 Task: Open a blank sheet, save the file as Relationshipsmeet.epub Type the sentence 'The picturesque city of Venice in Italy is famous for its intricate network of canals. Navigating its waterways on gondolas or strolling across its iconic bridges provides a unique and romantic experience, showcasing the city's architectural and cultural splendors.'Add formula using equations and charcters after the sentence 'y=mx+b' Select the formula and highlight with color Blue Change the page Orientation to  Landscape
Action: Mouse moved to (48, 70)
Screenshot: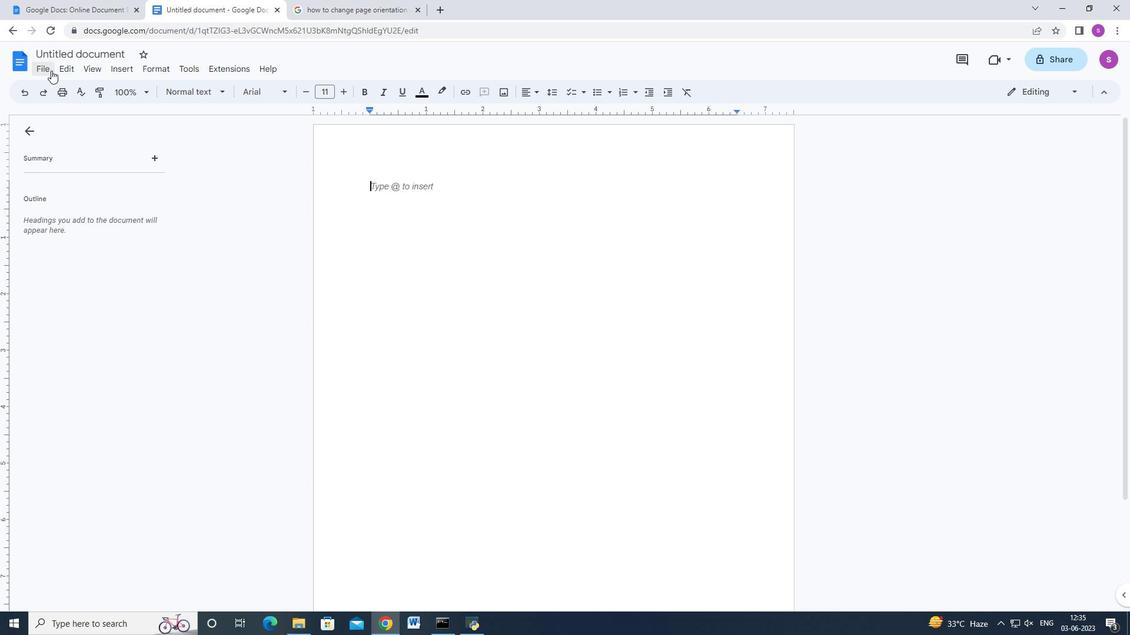 
Action: Mouse pressed left at (48, 70)
Screenshot: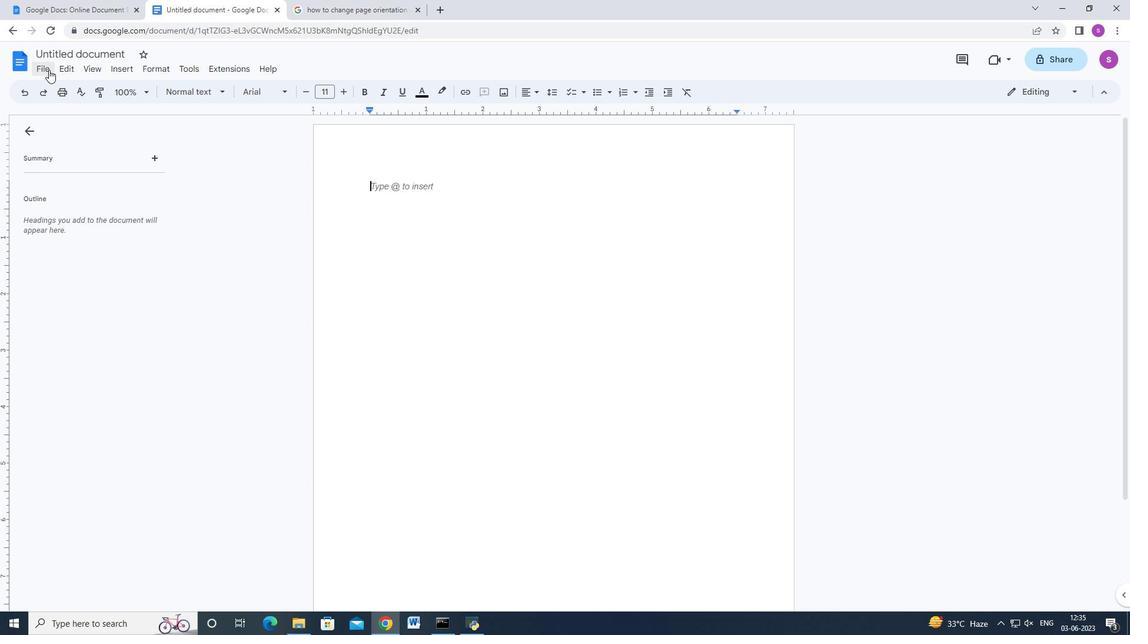 
Action: Mouse moved to (255, 87)
Screenshot: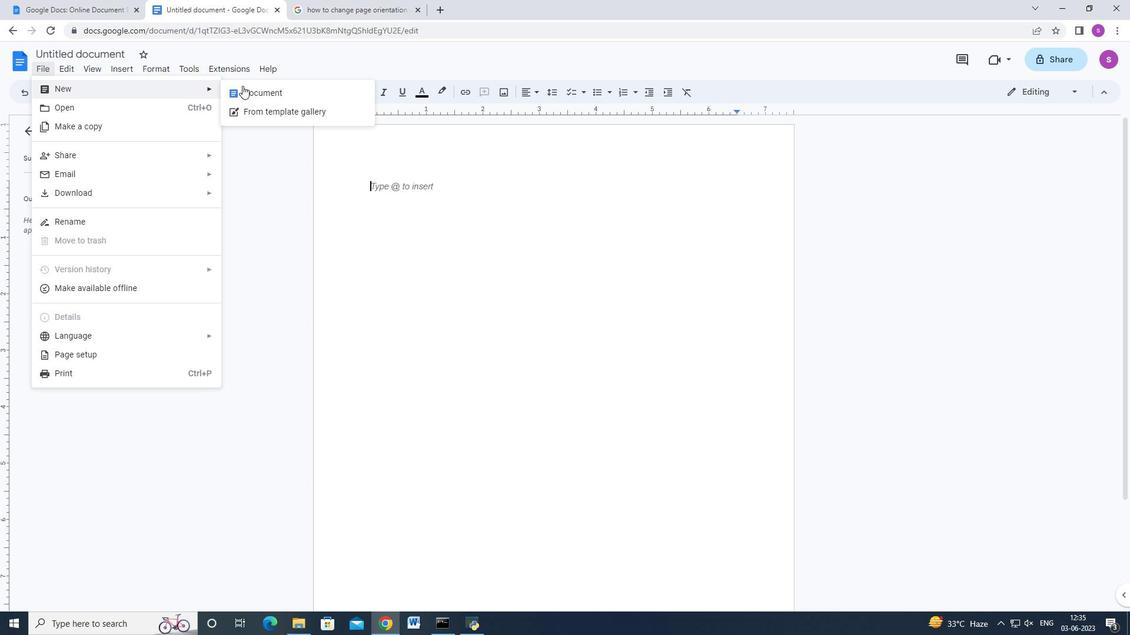 
Action: Mouse pressed left at (255, 87)
Screenshot: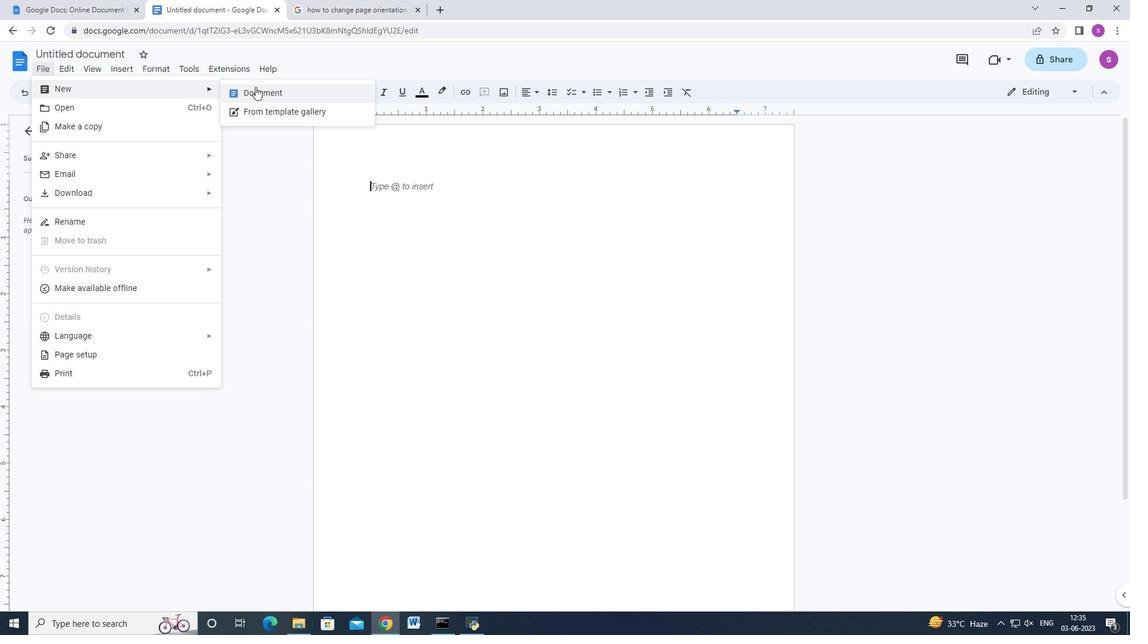 
Action: Mouse moved to (92, 47)
Screenshot: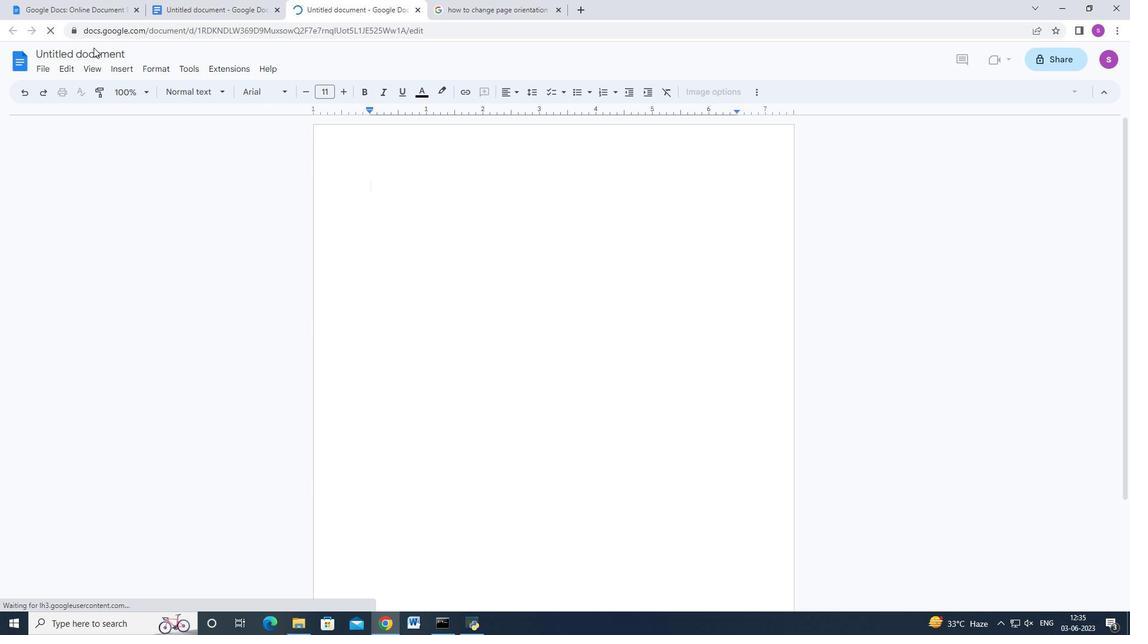 
Action: Mouse pressed left at (92, 47)
Screenshot: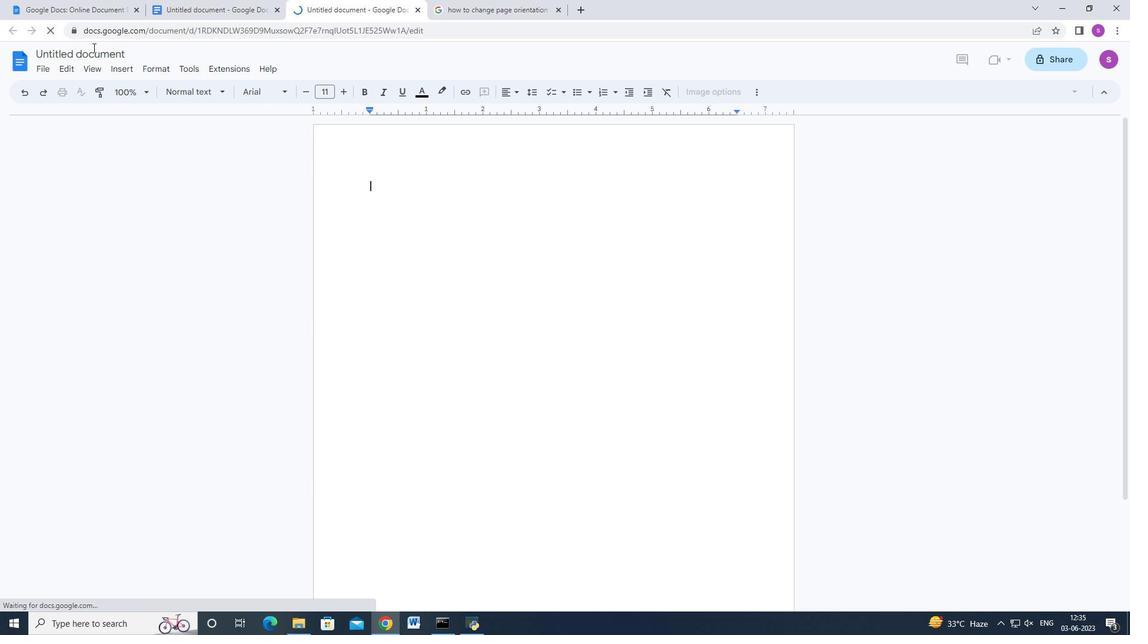 
Action: Key pressed <Key.backspace><Key.shift_r>Relationshipsmeet.epub<Key.enter>
Screenshot: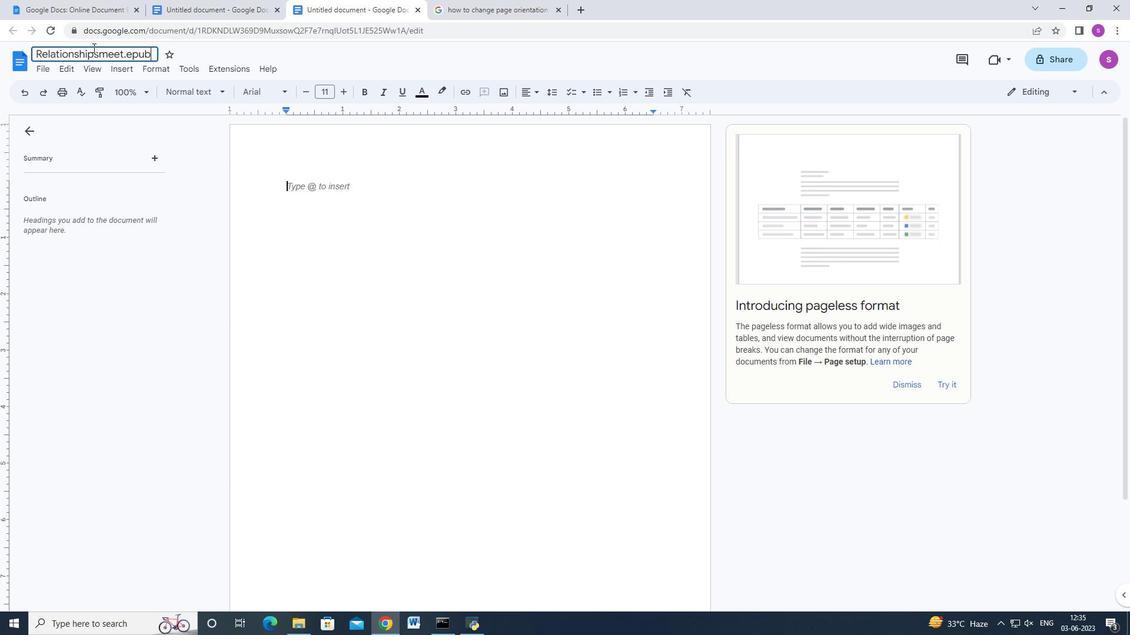 
Action: Mouse moved to (915, 384)
Screenshot: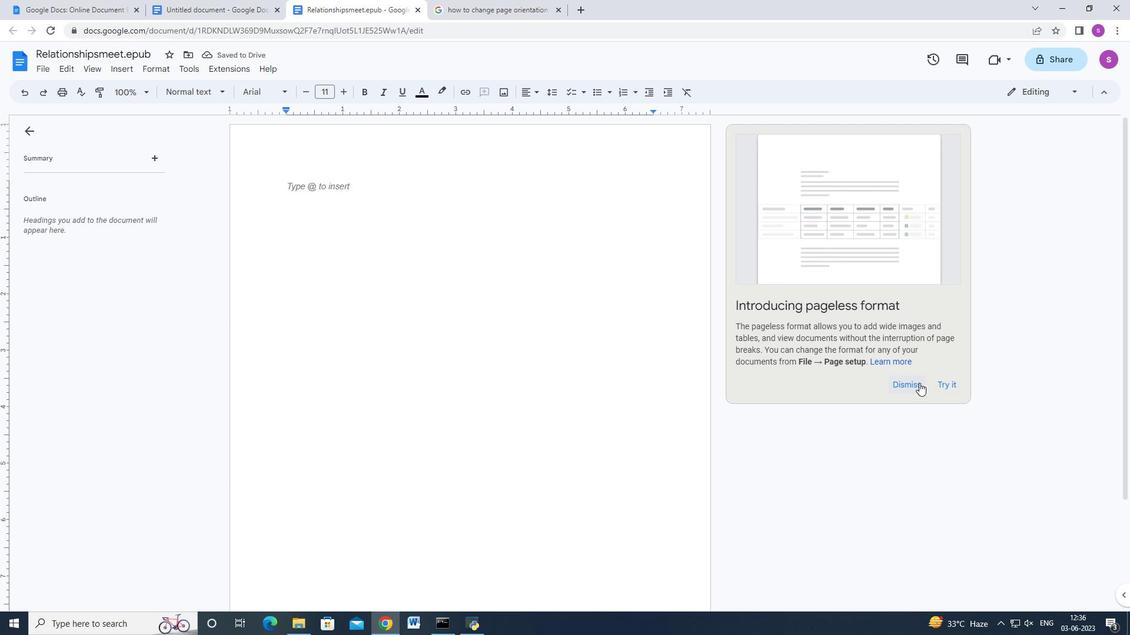 
Action: Mouse pressed left at (915, 384)
Screenshot: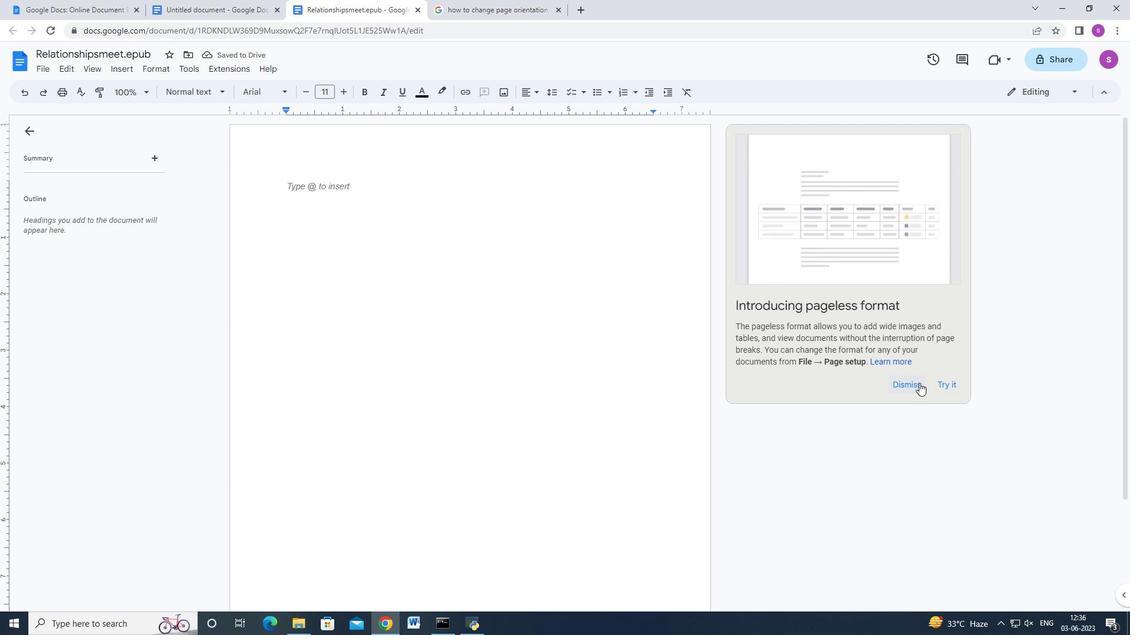
Action: Mouse moved to (495, 217)
Screenshot: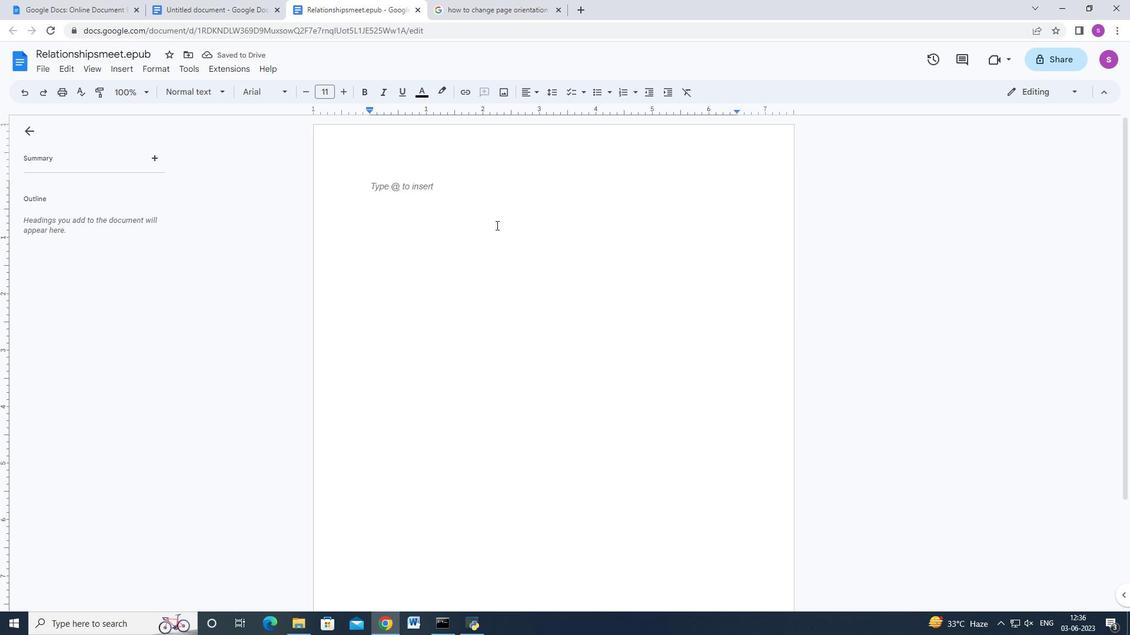 
Action: Key pressed <Key.shift>The<Key.space>picturesque<Key.space>city<Key.space>of<Key.space><Key.shift>Venice<Key.space><Key.shift>in<Key.space><Key.shift>Italy<Key.space>is<Key.space>famous<Key.space>for<Key.space>its<Key.space>intricate<Key.space>newt<Key.backspace><Key.backspace>twork<Key.space>of<Key.space>canals.<Key.space><Key.shift>Navigating<Key.space>its<Key.space>waterways<Key.space>on<Key.space>gondolas<Key.space>or<Key.space>strolling<Key.space>across<Key.space>its<Key.space>iconic<Key.space>bridges<Key.space>provides<Key.space>q<Key.backspace>a<Key.space>unique<Key.space>and<Key.space>romantic<Key.space>experience,<Key.space>showcasing<Key.space>the<Key.space>city's<Key.space>architech<Key.backspace>tural<Key.space>and<Key.space>cultural<Key.space>splendors.
Screenshot: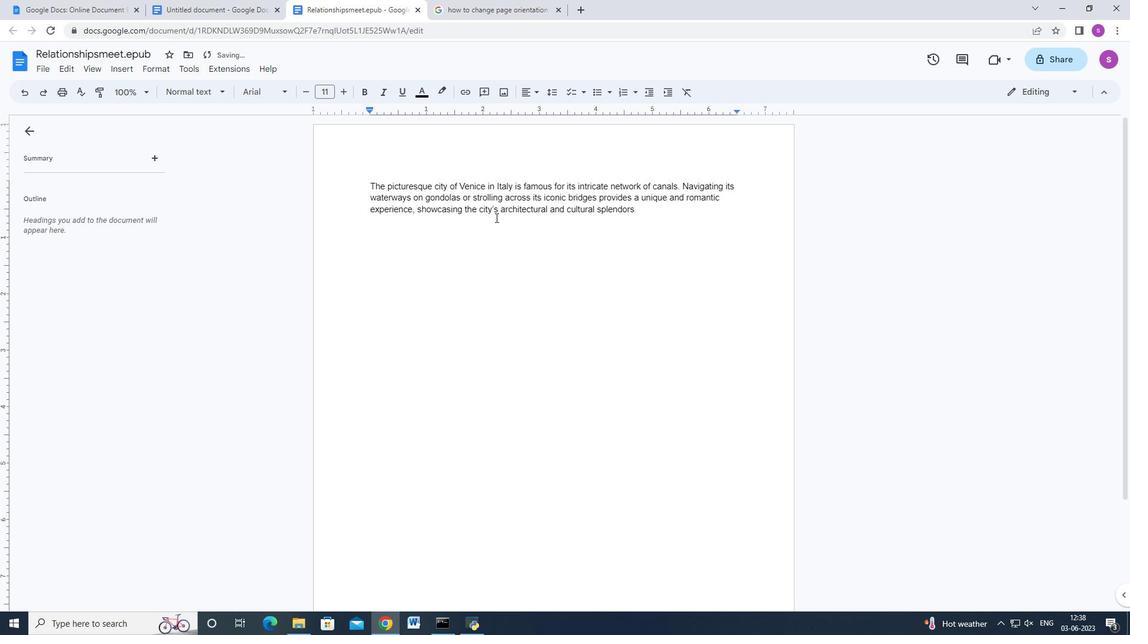 
Action: Mouse moved to (117, 61)
Screenshot: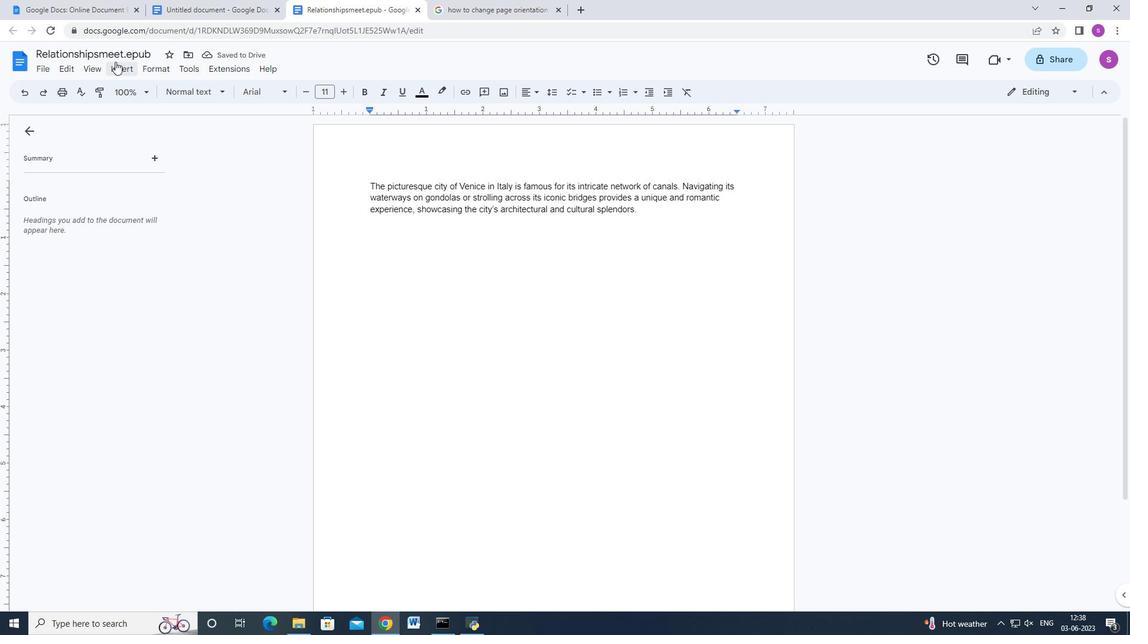 
Action: Mouse pressed left at (117, 61)
Screenshot: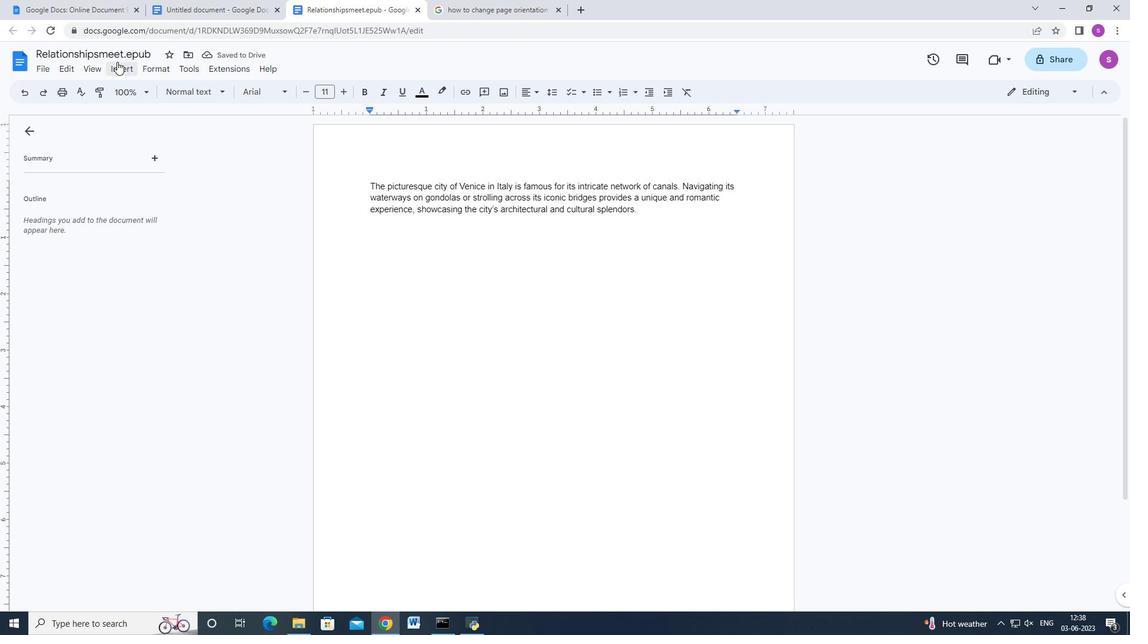 
Action: Mouse moved to (174, 316)
Screenshot: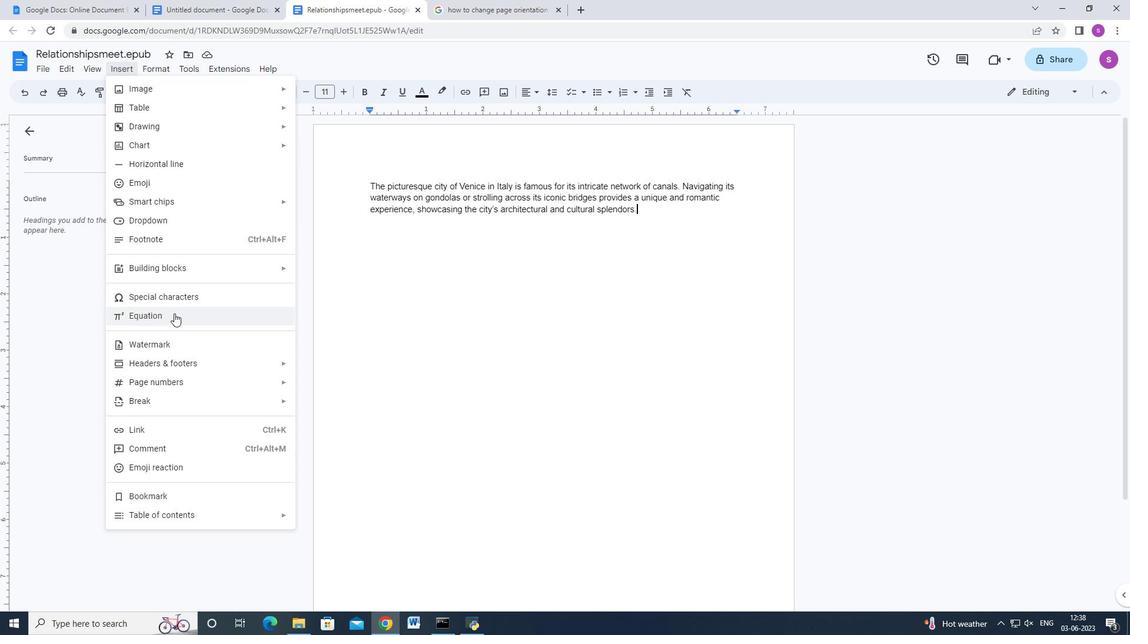 
Action: Mouse pressed left at (174, 316)
Screenshot: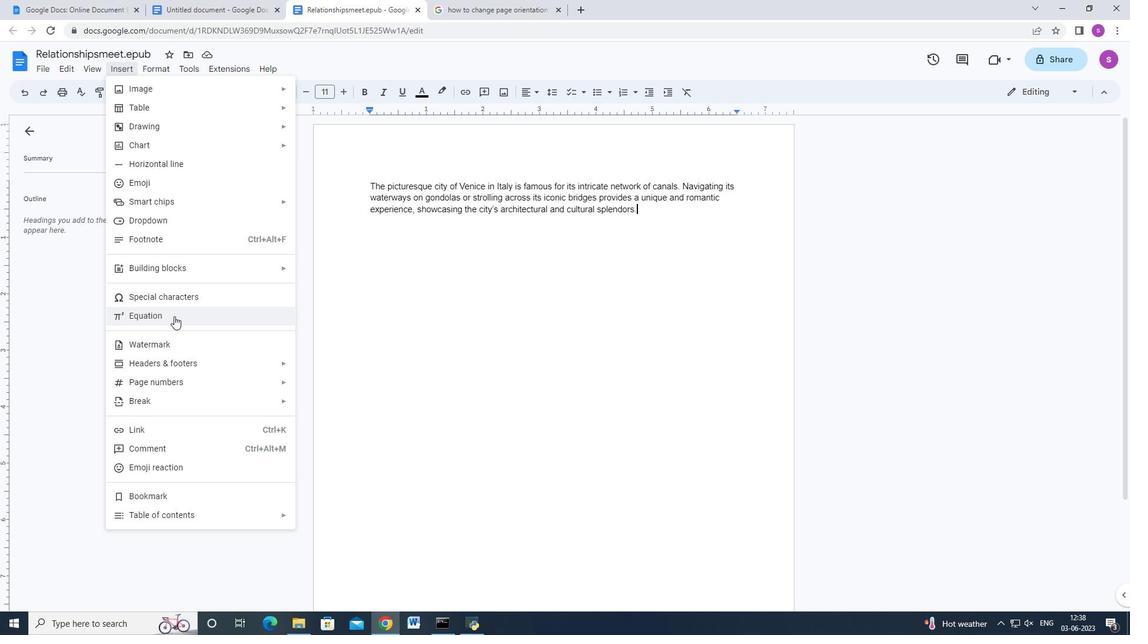 
Action: Mouse moved to (161, 116)
Screenshot: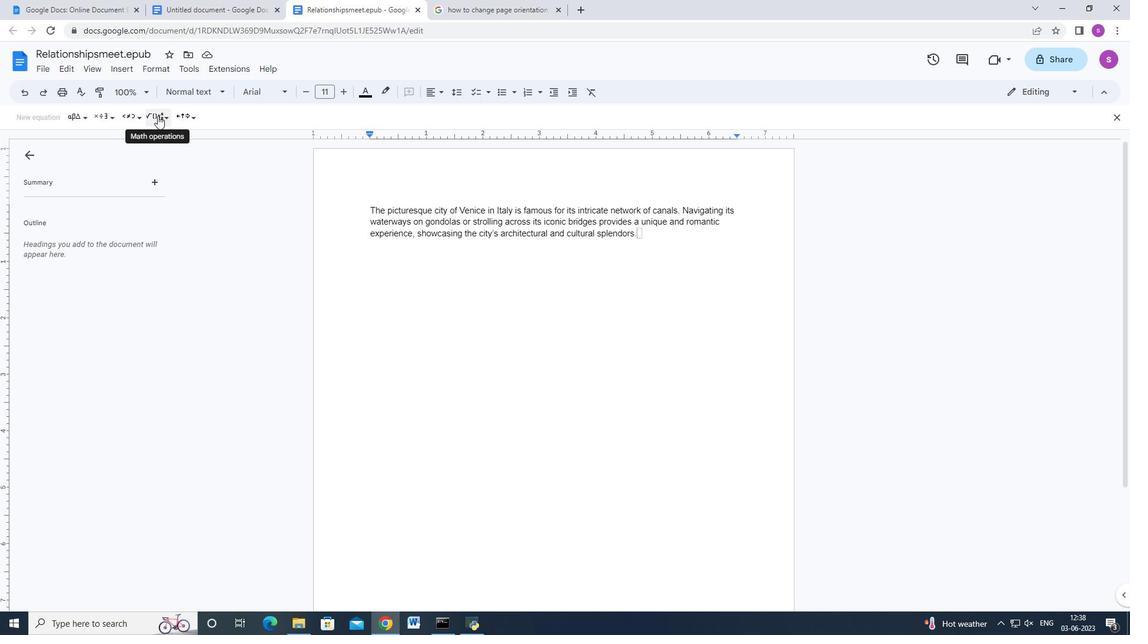 
Action: Mouse pressed left at (161, 116)
Screenshot: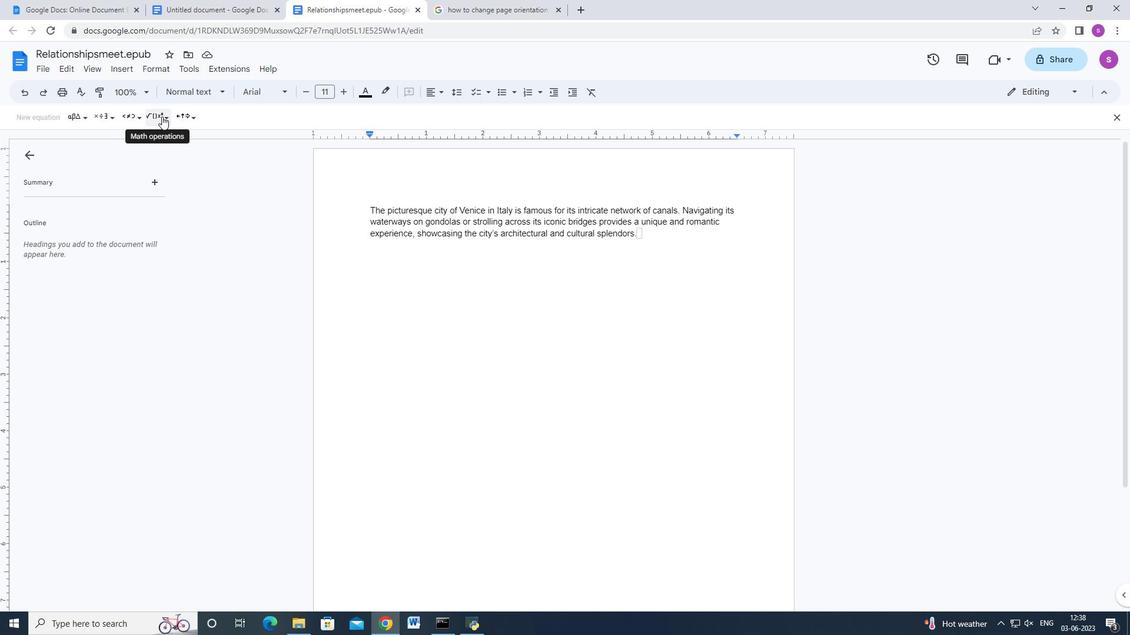 
Action: Mouse moved to (663, 220)
Screenshot: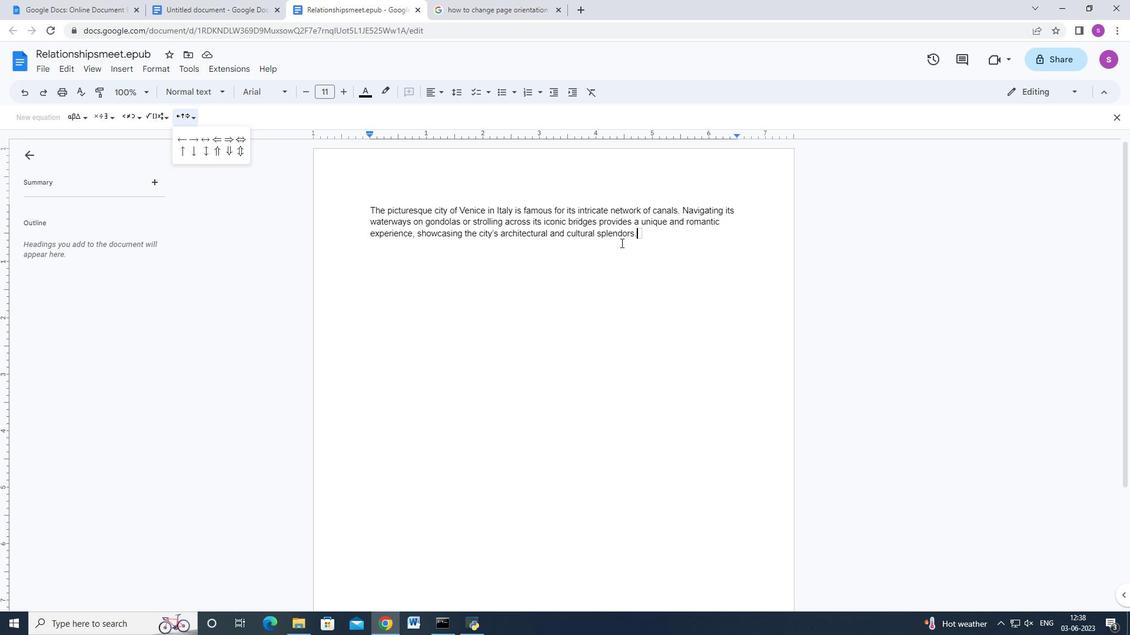 
Action: Key pressed yy
Screenshot: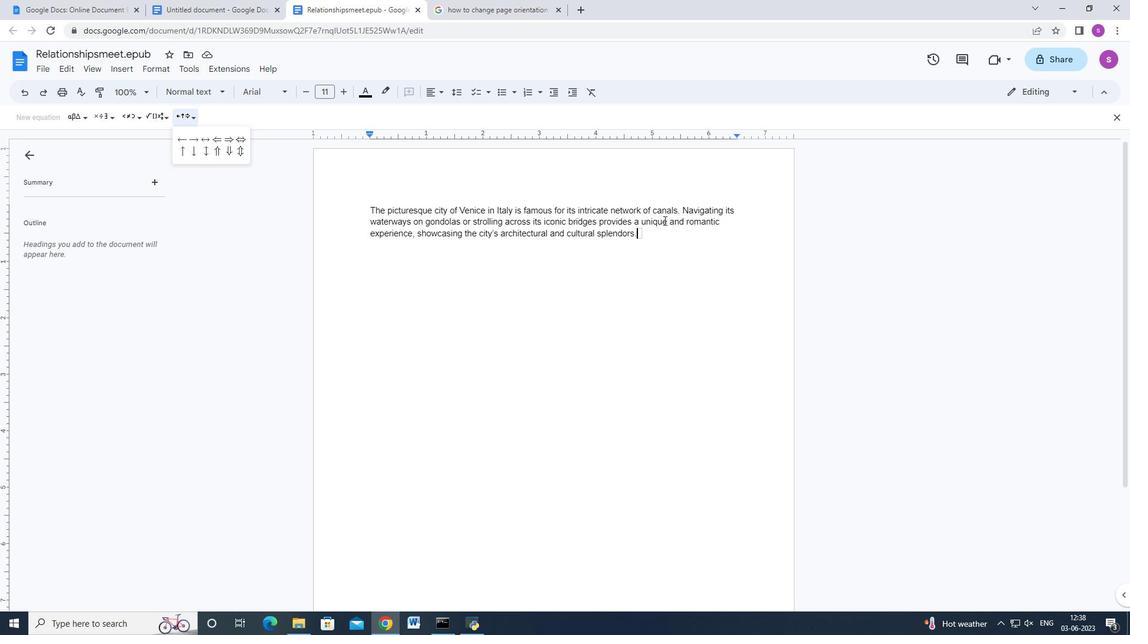 
Action: Mouse moved to (639, 231)
Screenshot: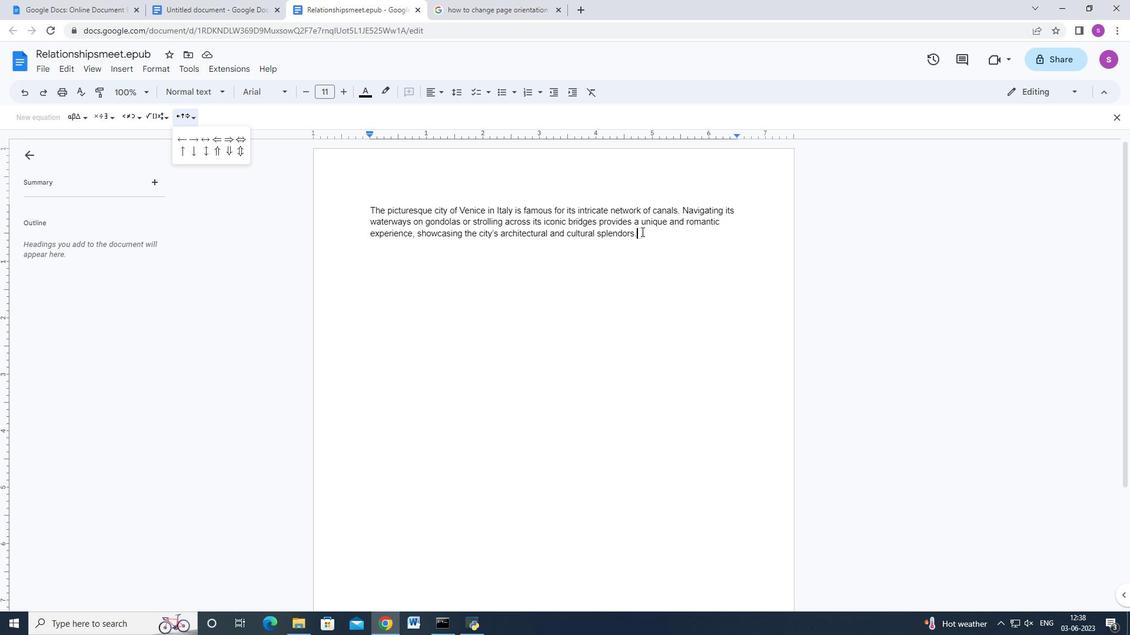 
Action: Mouse pressed left at (639, 231)
Screenshot: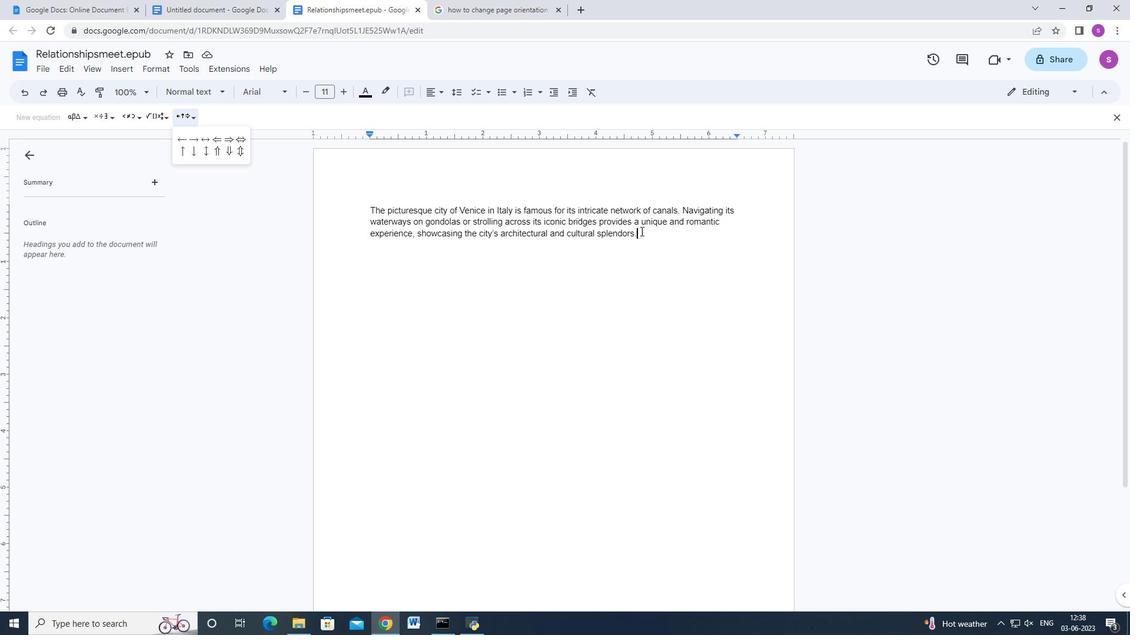 
Action: Key pressed y=mx<Key.shift>+b
Screenshot: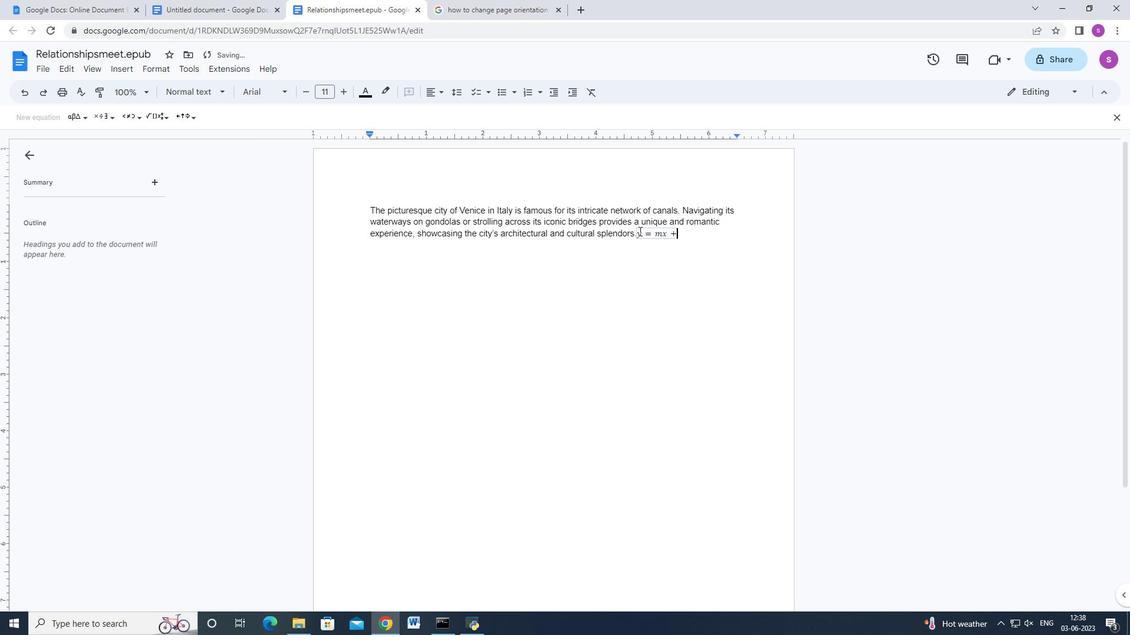 
Action: Mouse moved to (683, 234)
Screenshot: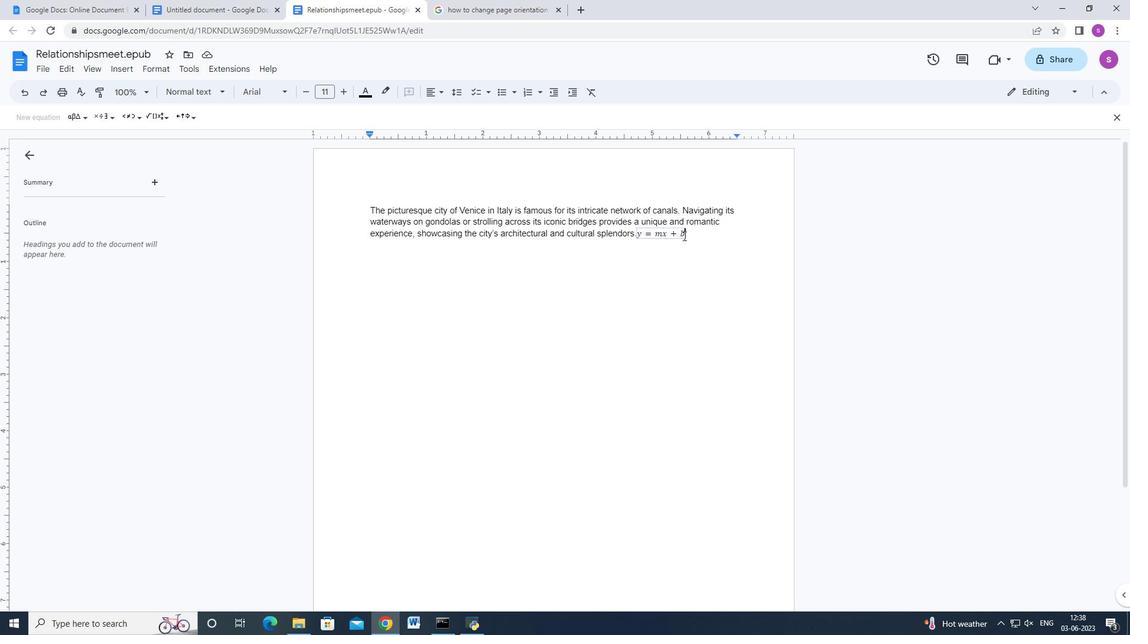 
Action: Mouse pressed left at (683, 234)
Screenshot: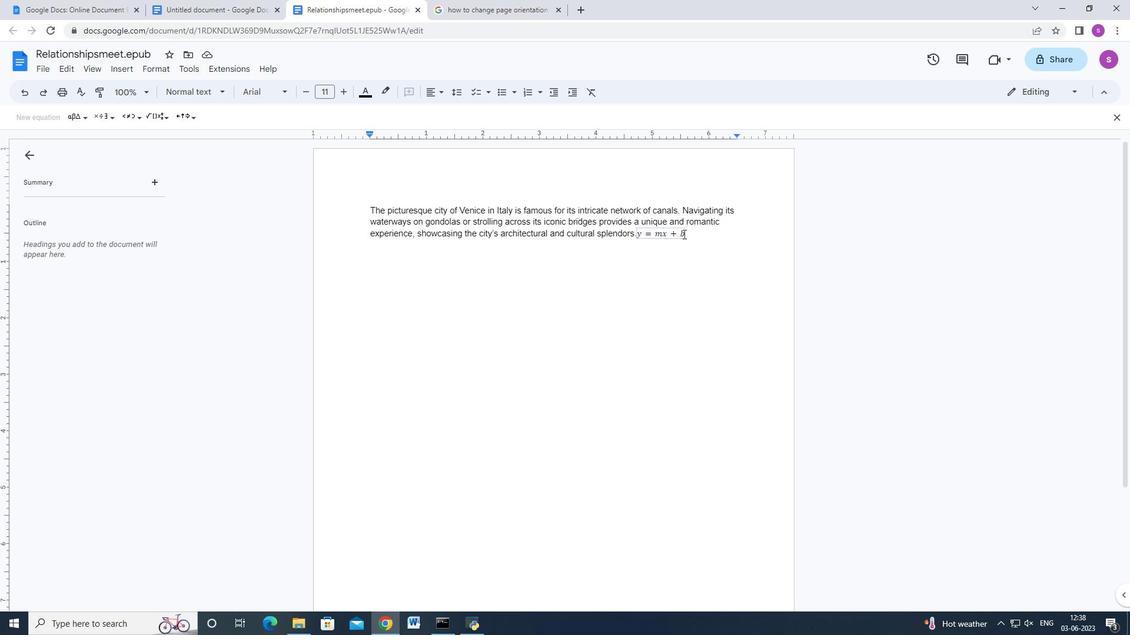 
Action: Mouse moved to (419, 93)
Screenshot: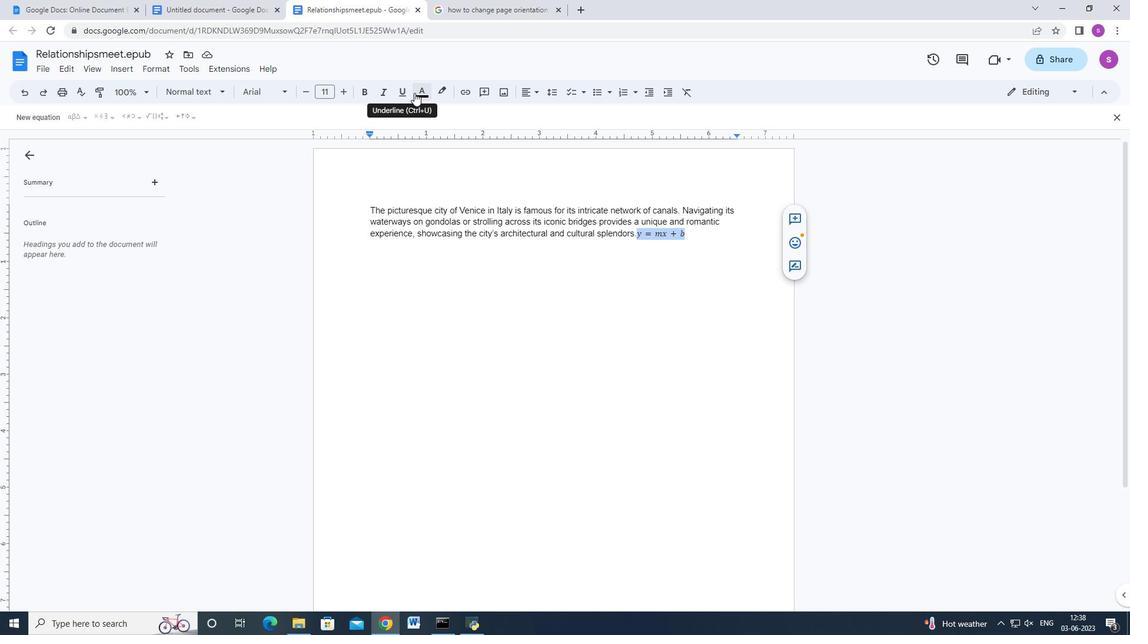 
Action: Mouse pressed left at (419, 93)
Screenshot: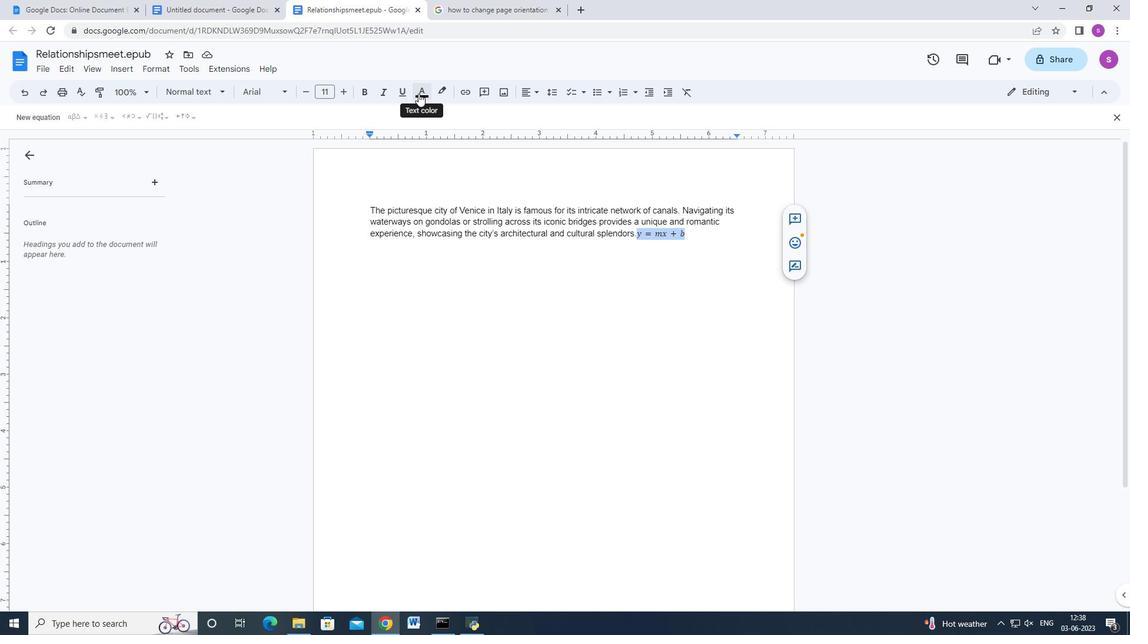
Action: Mouse moved to (515, 128)
Screenshot: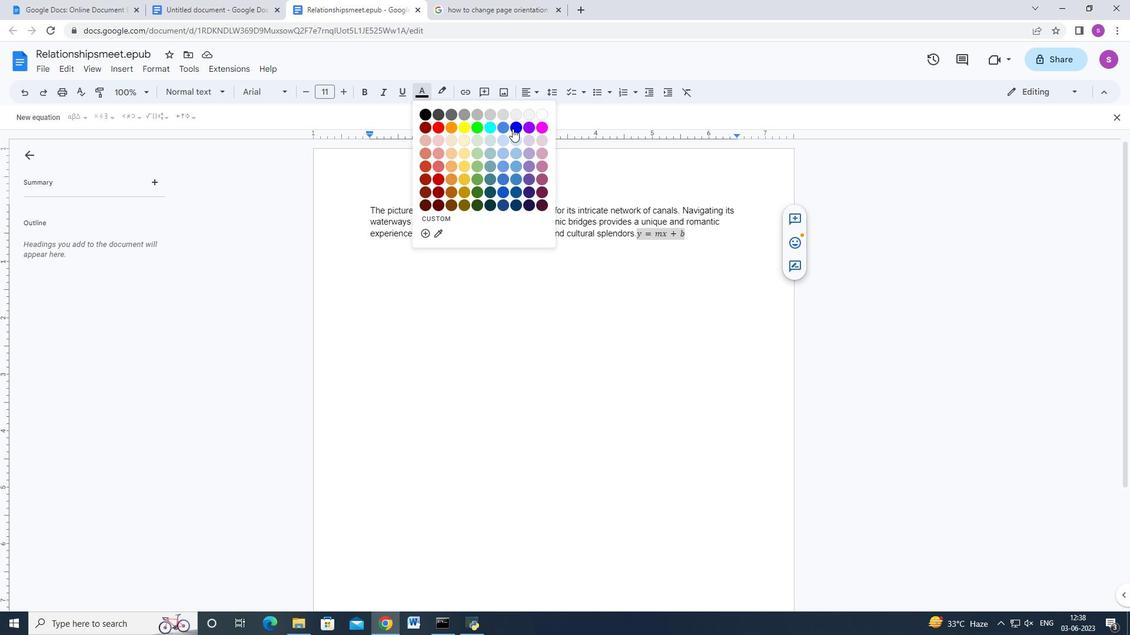 
Action: Mouse pressed left at (515, 128)
Screenshot: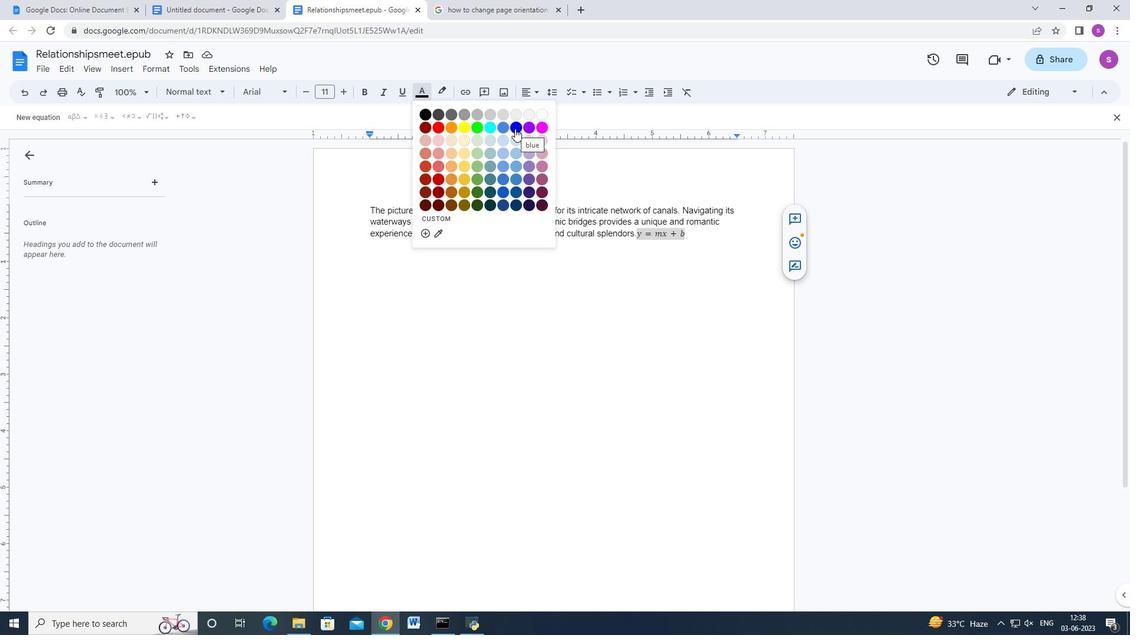 
Action: Mouse moved to (618, 302)
Screenshot: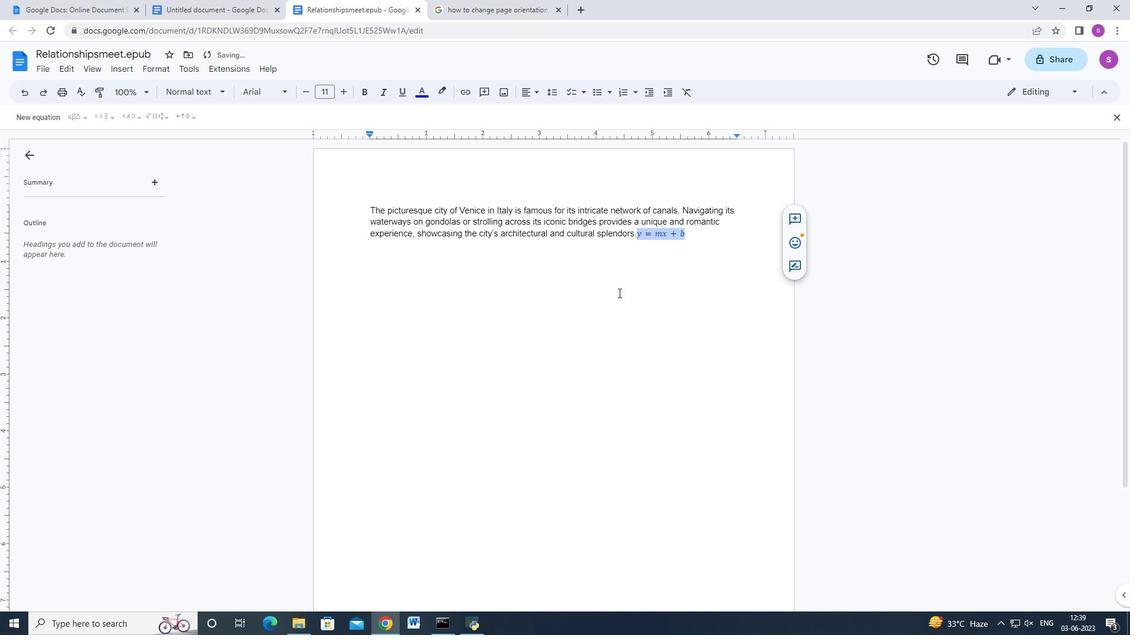 
Action: Mouse pressed left at (618, 302)
Screenshot: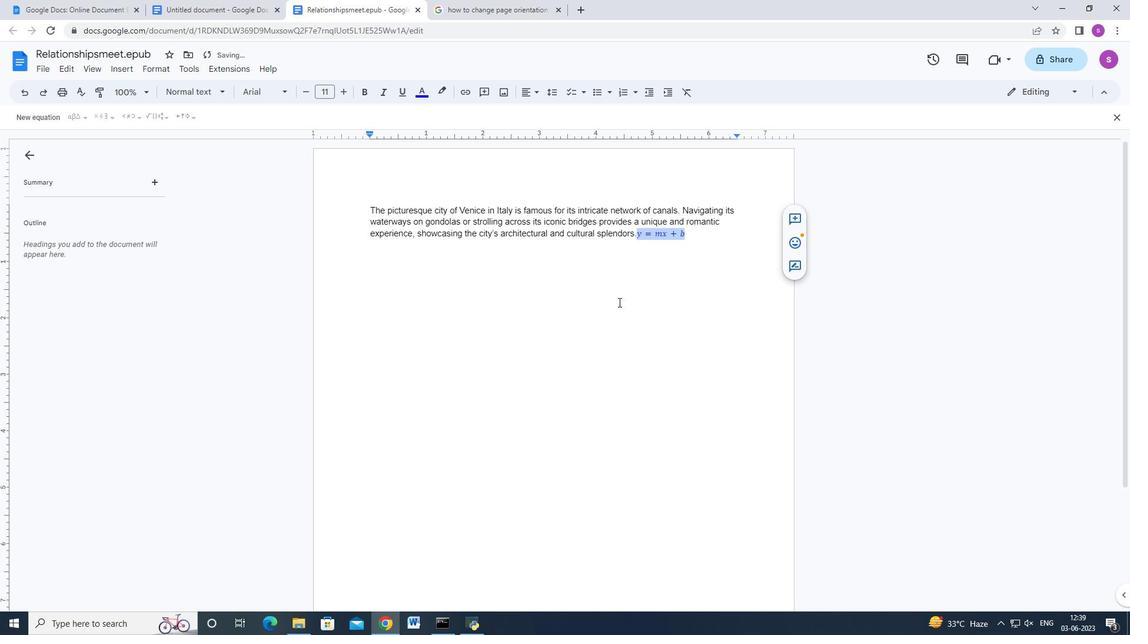 
Action: Mouse moved to (141, 68)
Screenshot: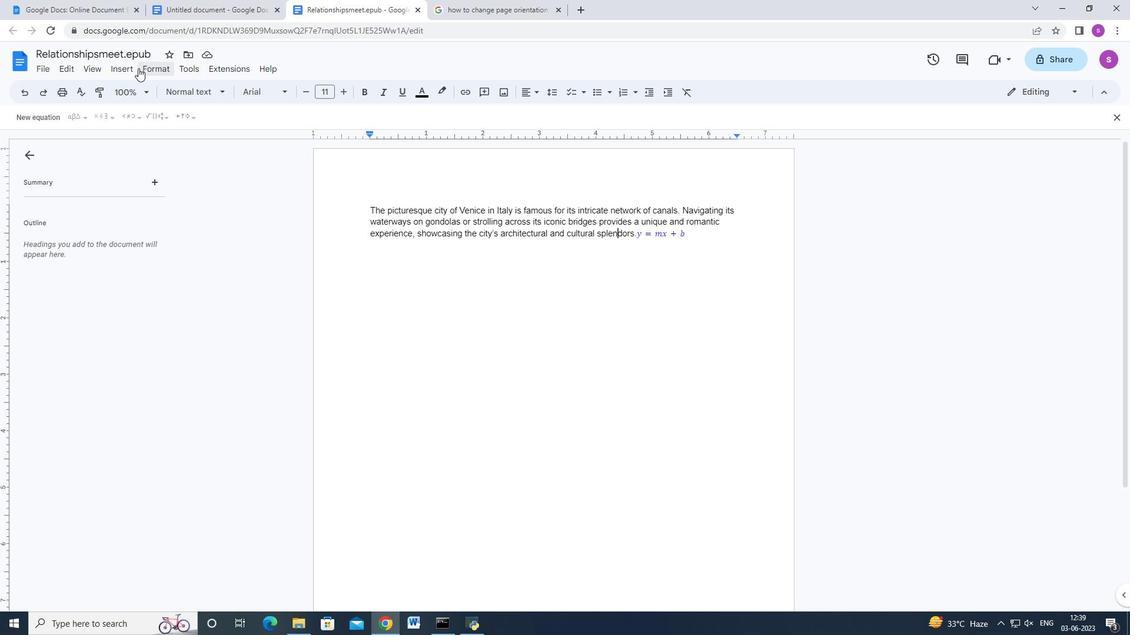 
Action: Mouse pressed left at (141, 68)
Screenshot: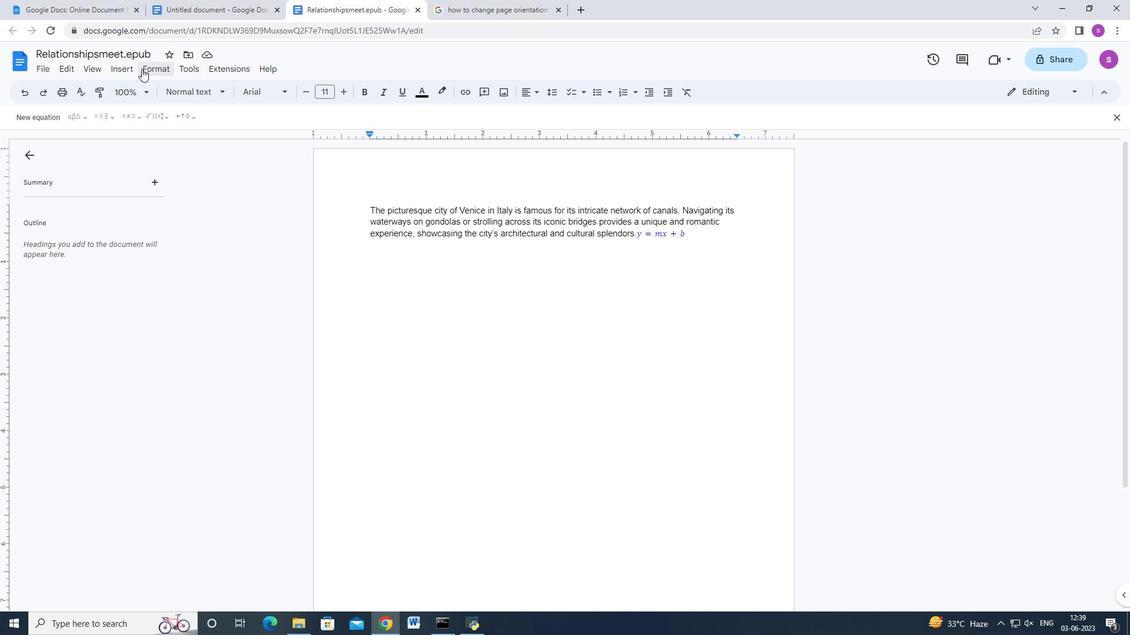 
Action: Mouse moved to (201, 247)
Screenshot: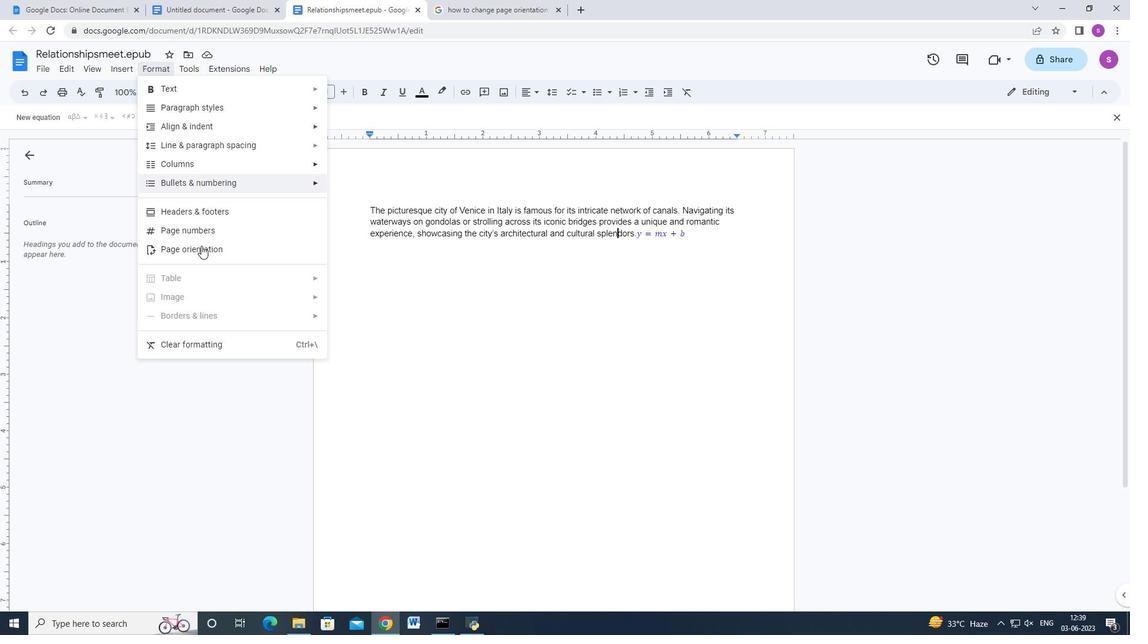 
Action: Mouse pressed left at (201, 247)
Screenshot: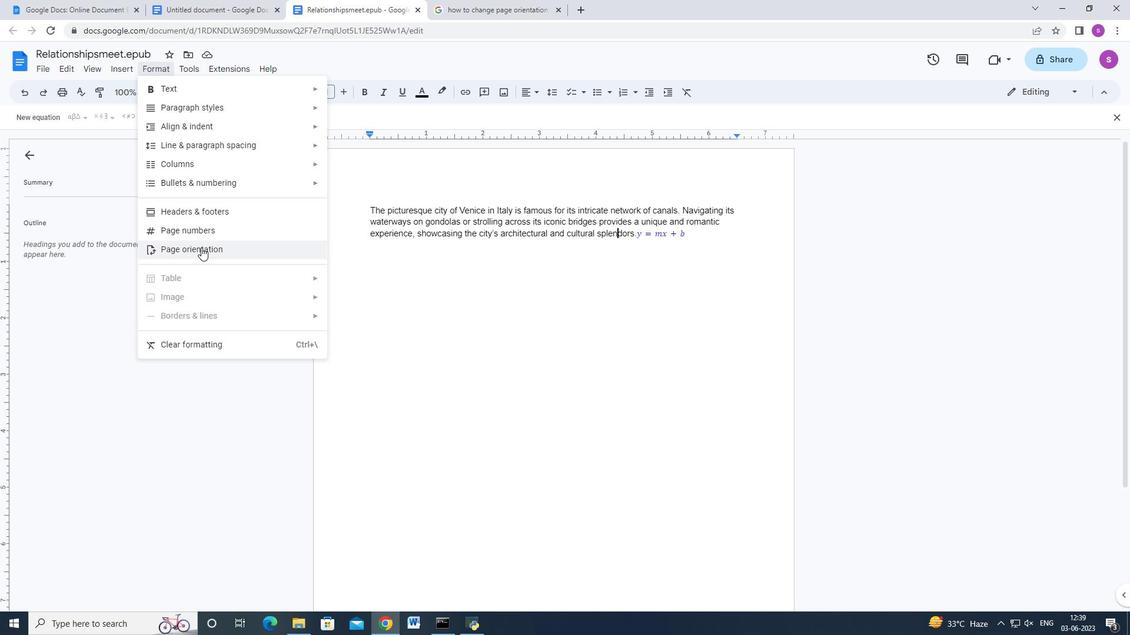
Action: Mouse moved to (525, 350)
Screenshot: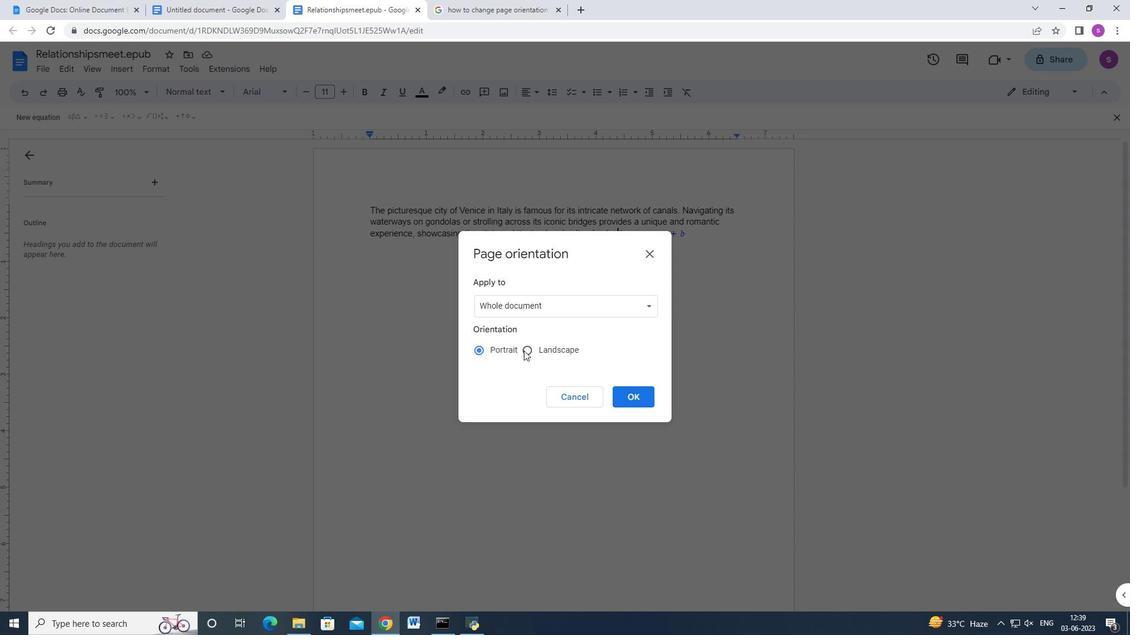 
Action: Mouse pressed left at (525, 350)
Screenshot: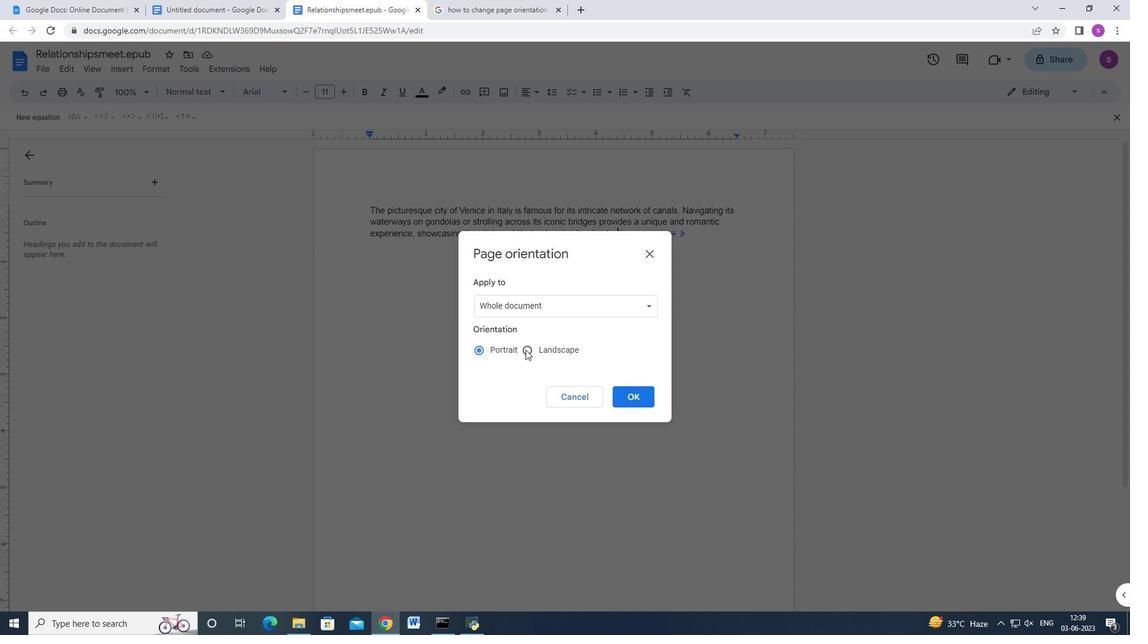 
Action: Mouse moved to (626, 395)
Screenshot: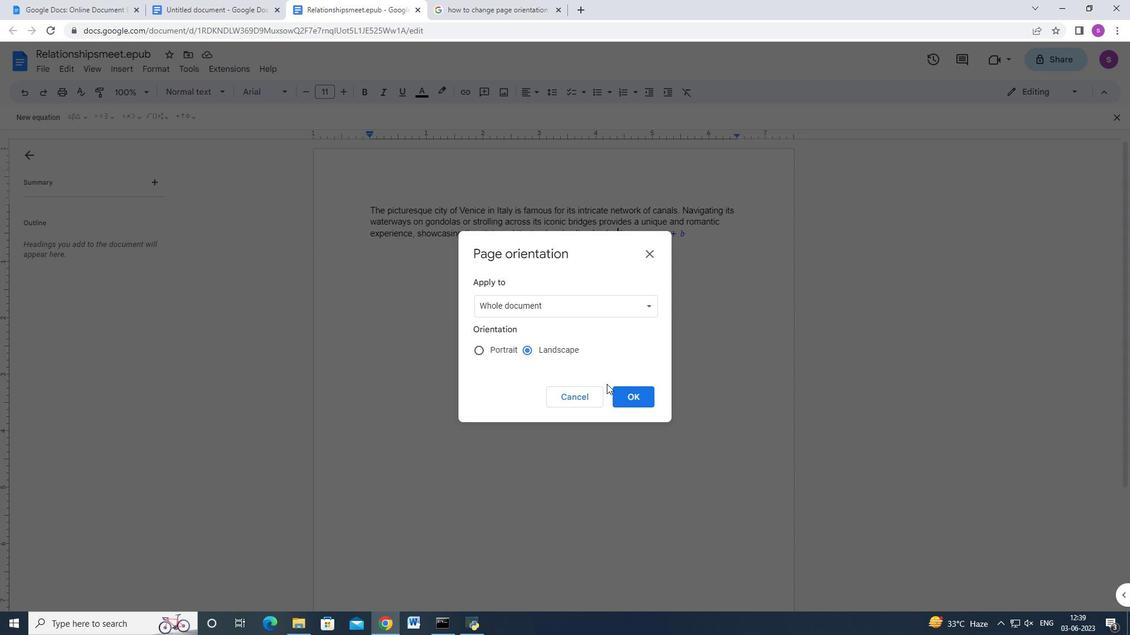 
Action: Mouse pressed left at (626, 395)
Screenshot: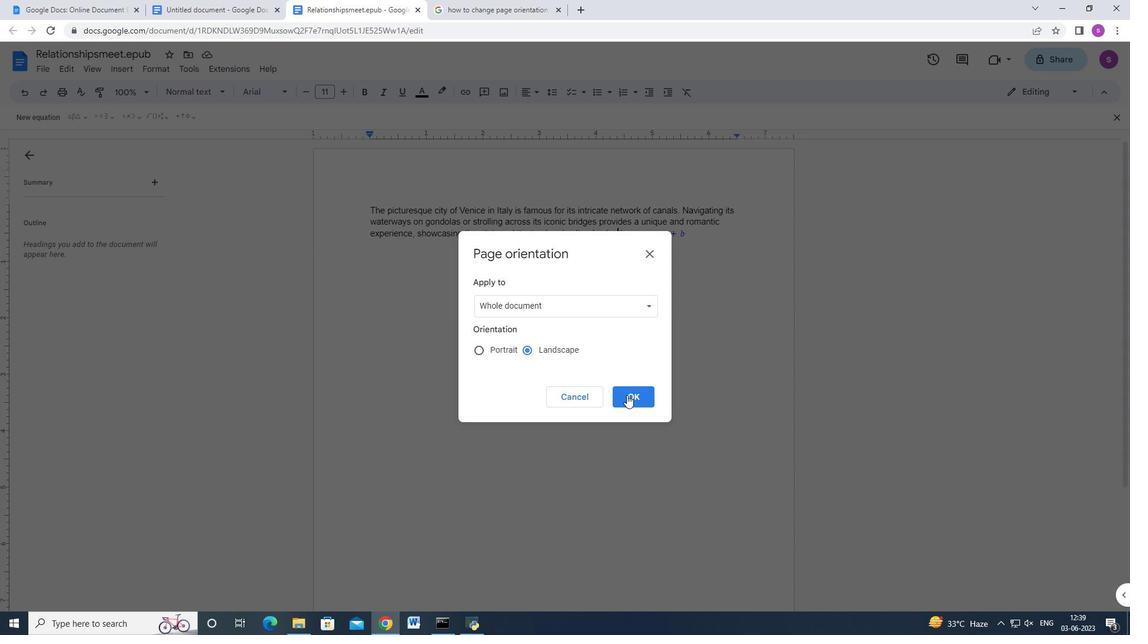 
Action: Mouse moved to (625, 396)
Screenshot: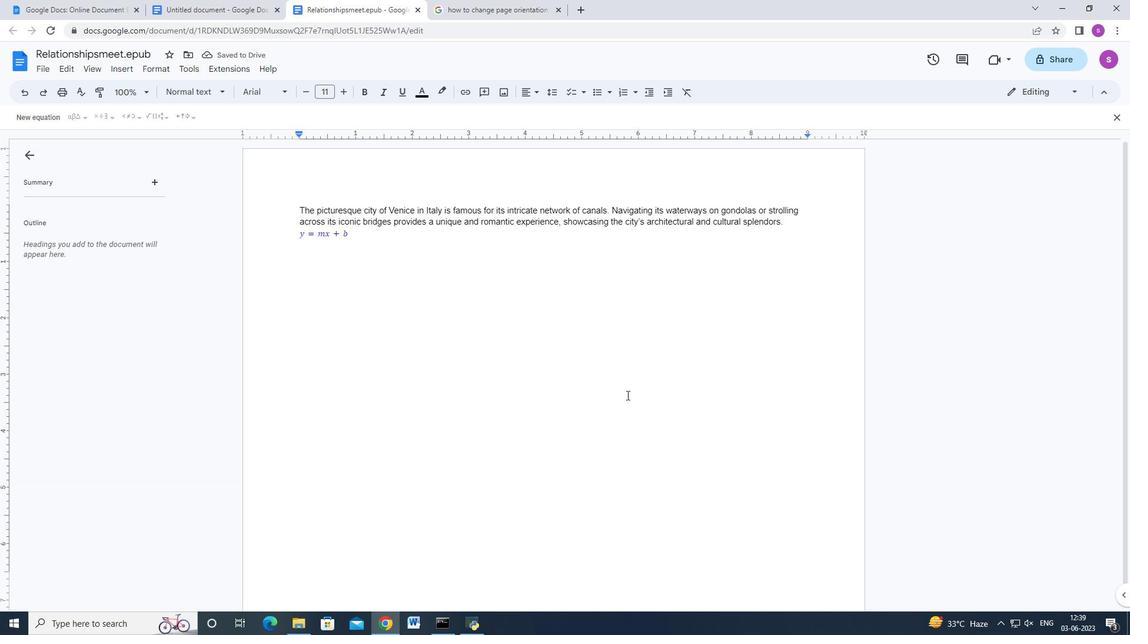 
